 Task: Create a section Code Combat and in the section, add a milestone Chatbot Implementation in the project TreePlan.
Action: Mouse moved to (84, 485)
Screenshot: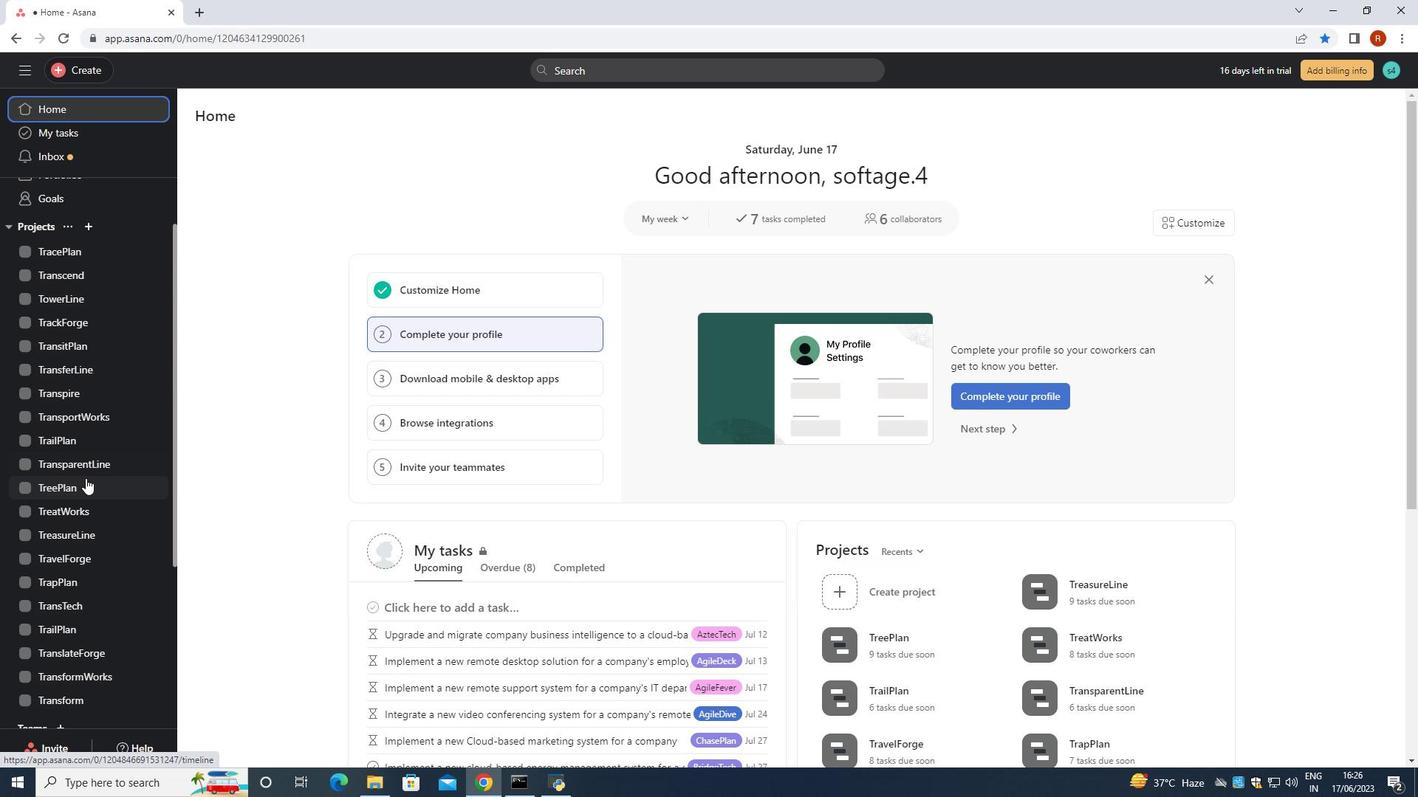 
Action: Mouse pressed left at (84, 485)
Screenshot: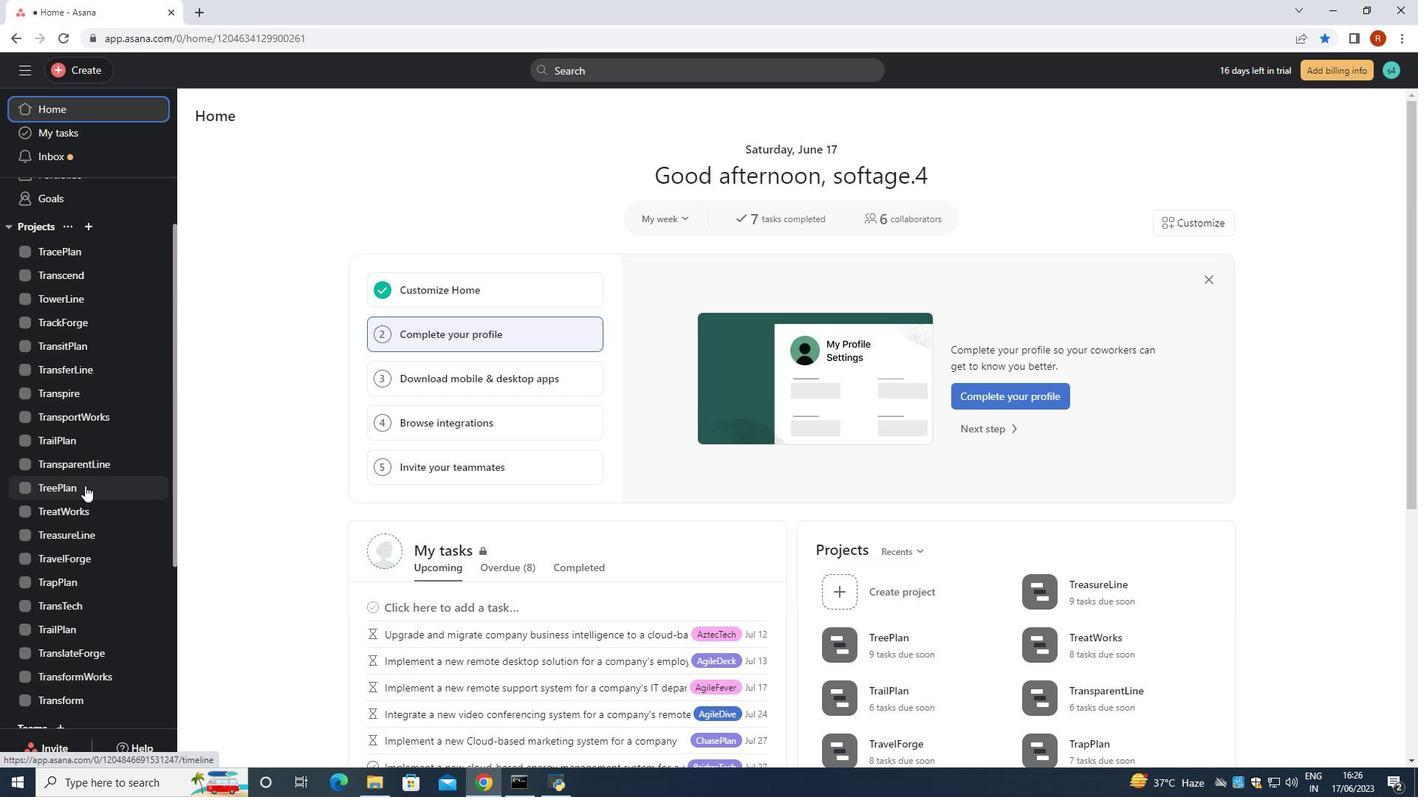 
Action: Mouse moved to (280, 503)
Screenshot: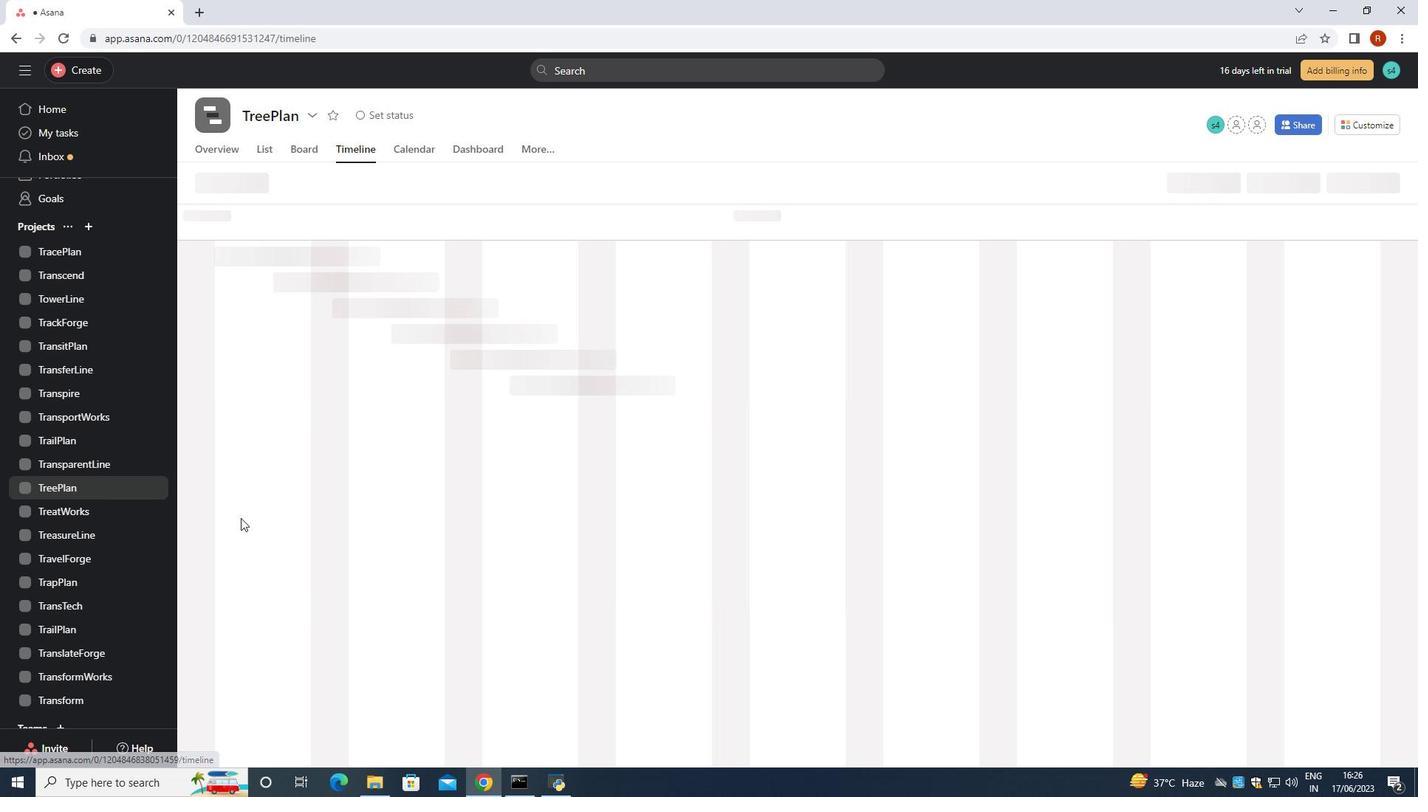 
Action: Mouse scrolled (280, 502) with delta (0, 0)
Screenshot: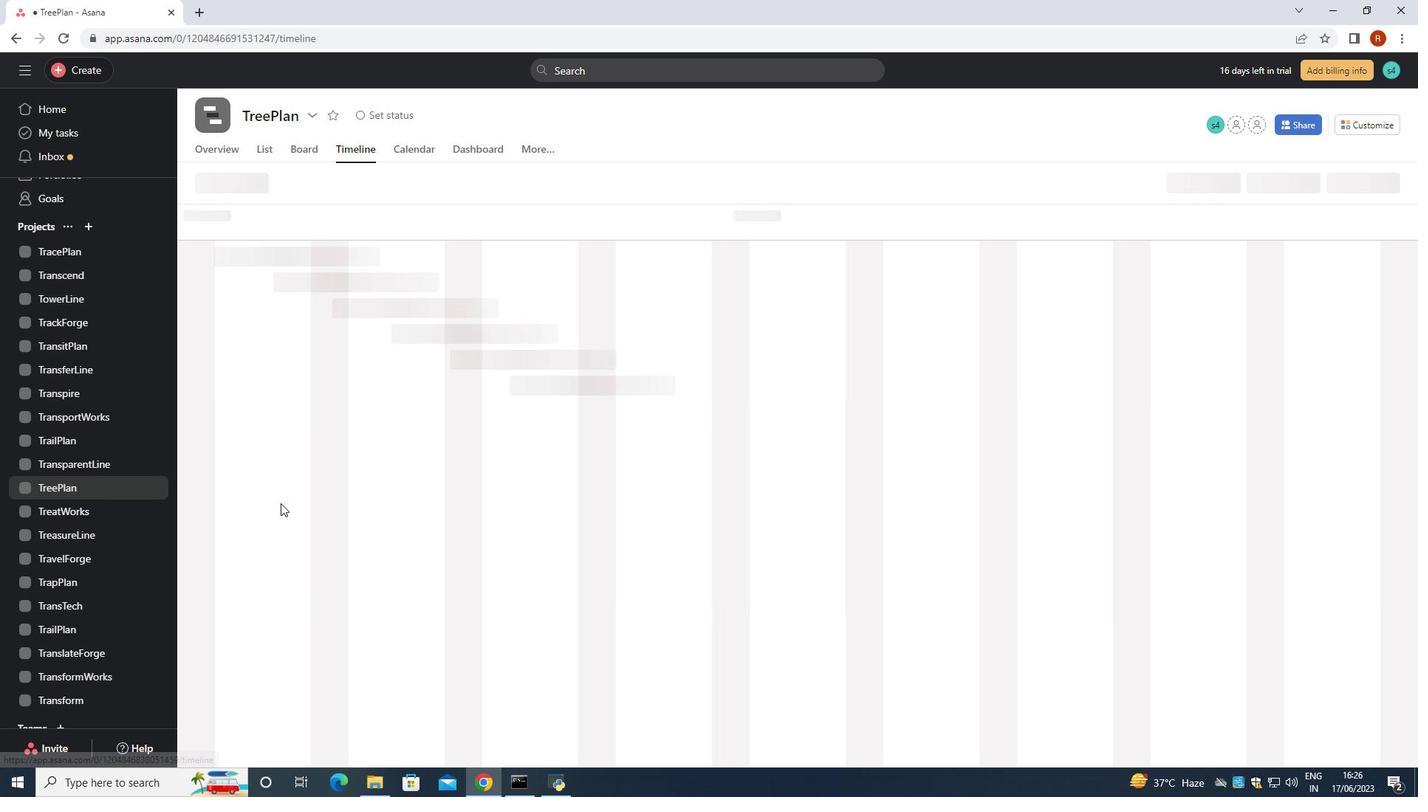 
Action: Mouse scrolled (280, 502) with delta (0, 0)
Screenshot: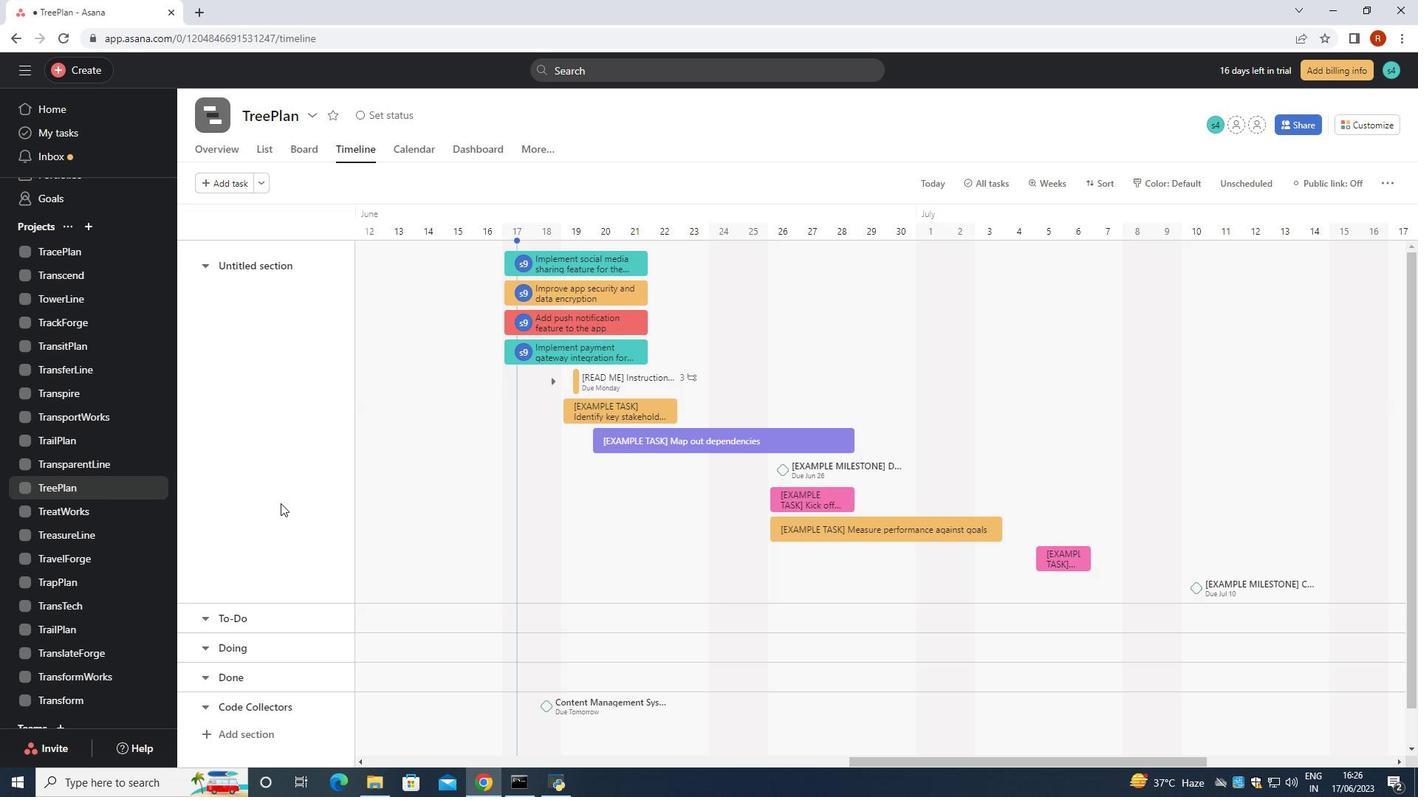 
Action: Mouse scrolled (280, 502) with delta (0, 0)
Screenshot: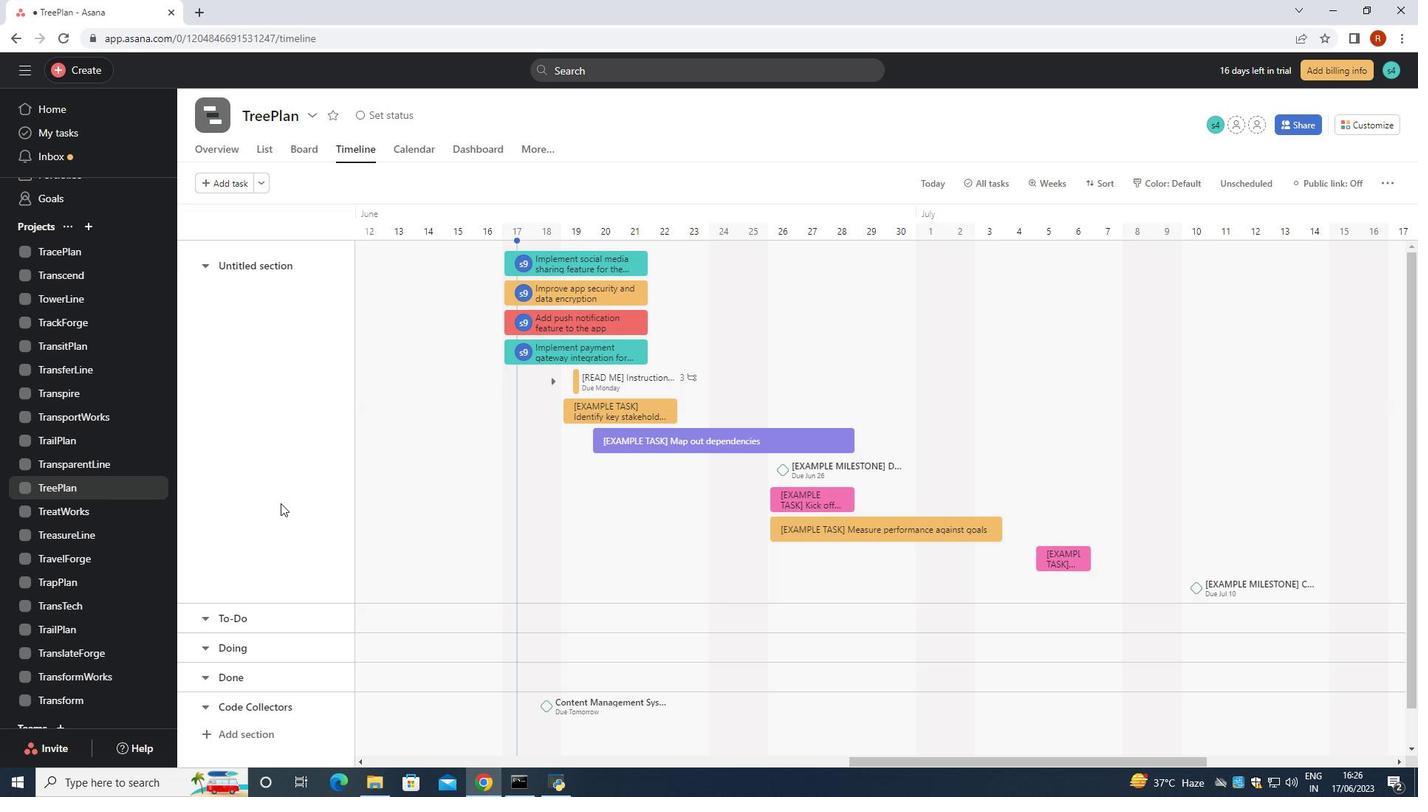 
Action: Mouse scrolled (280, 502) with delta (0, 0)
Screenshot: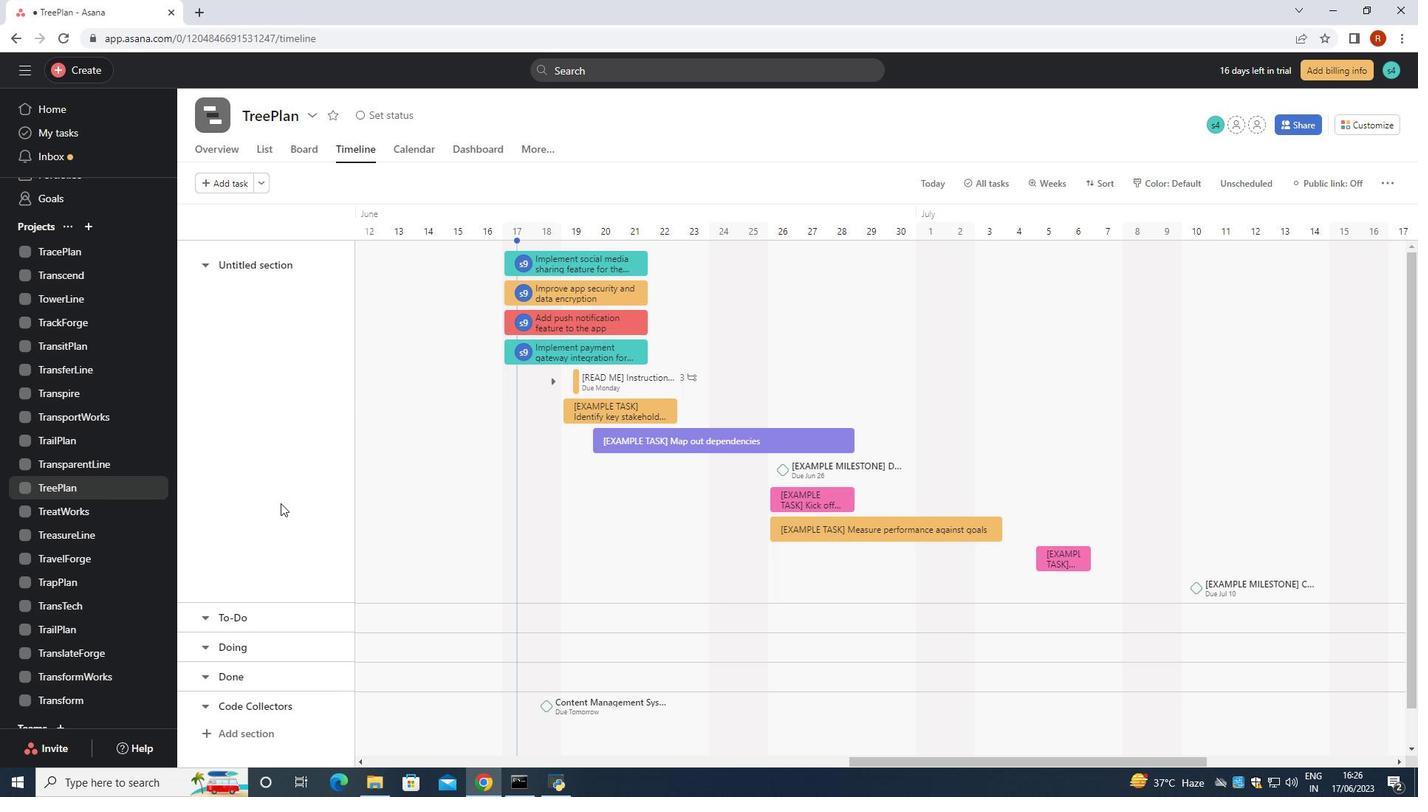 
Action: Mouse moved to (280, 503)
Screenshot: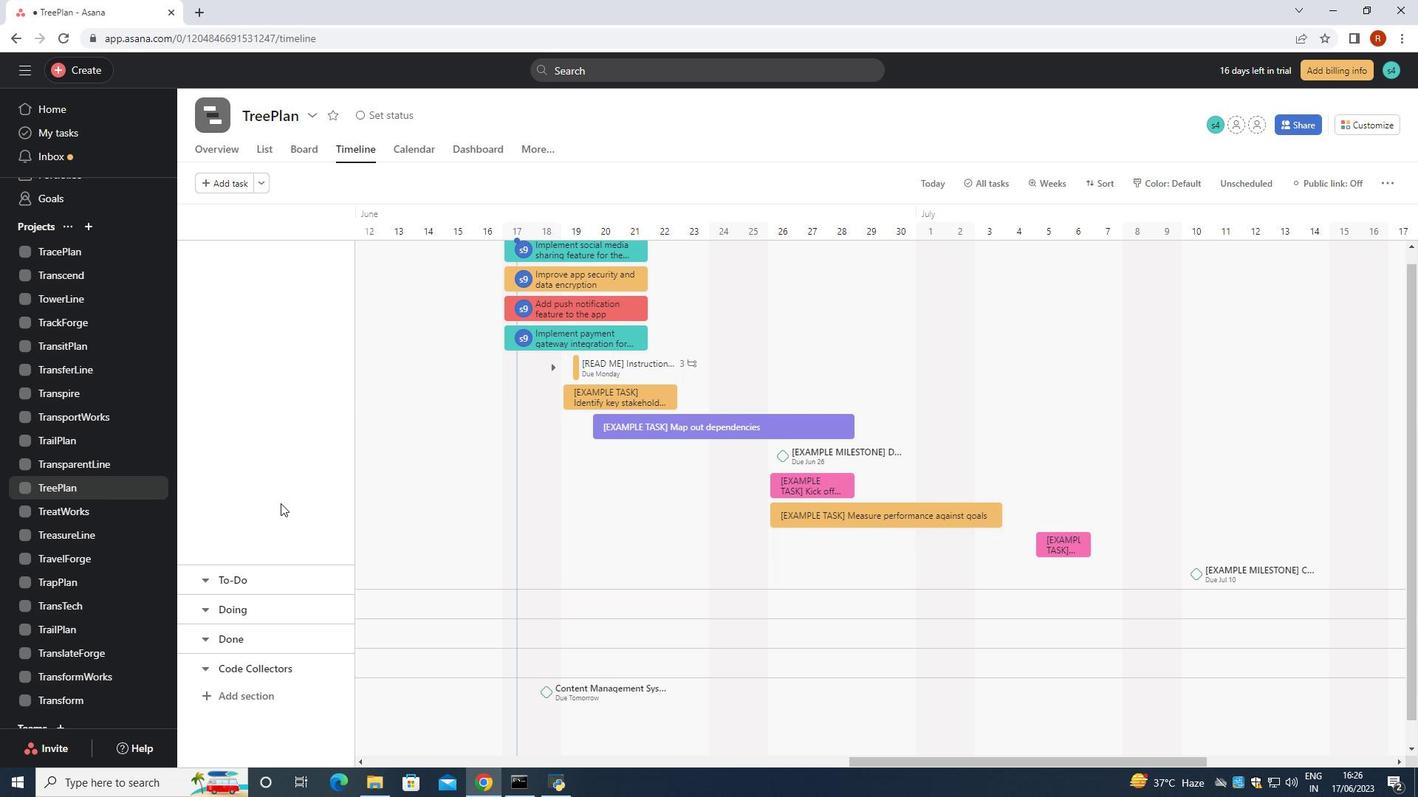 
Action: Mouse scrolled (280, 502) with delta (0, 0)
Screenshot: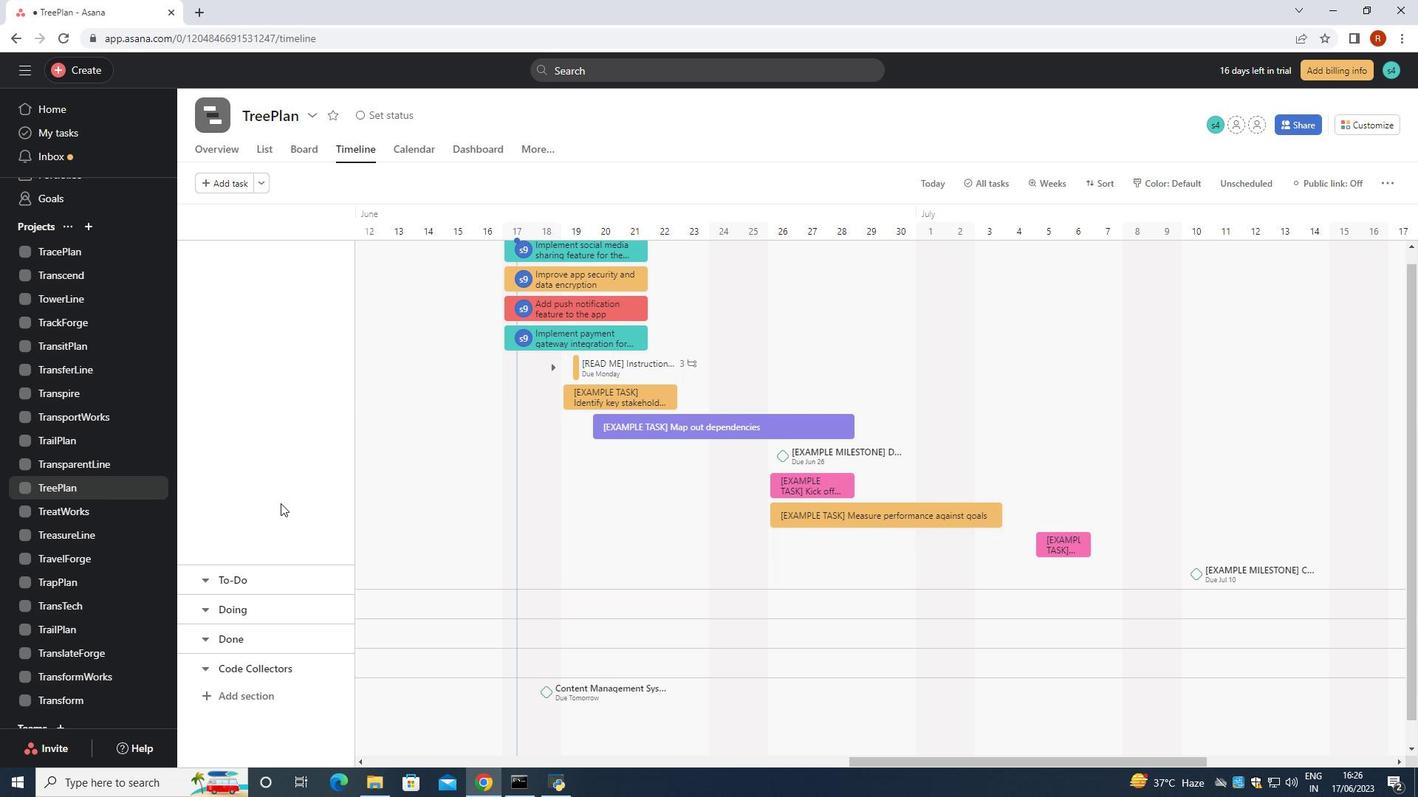 
Action: Mouse moved to (297, 624)
Screenshot: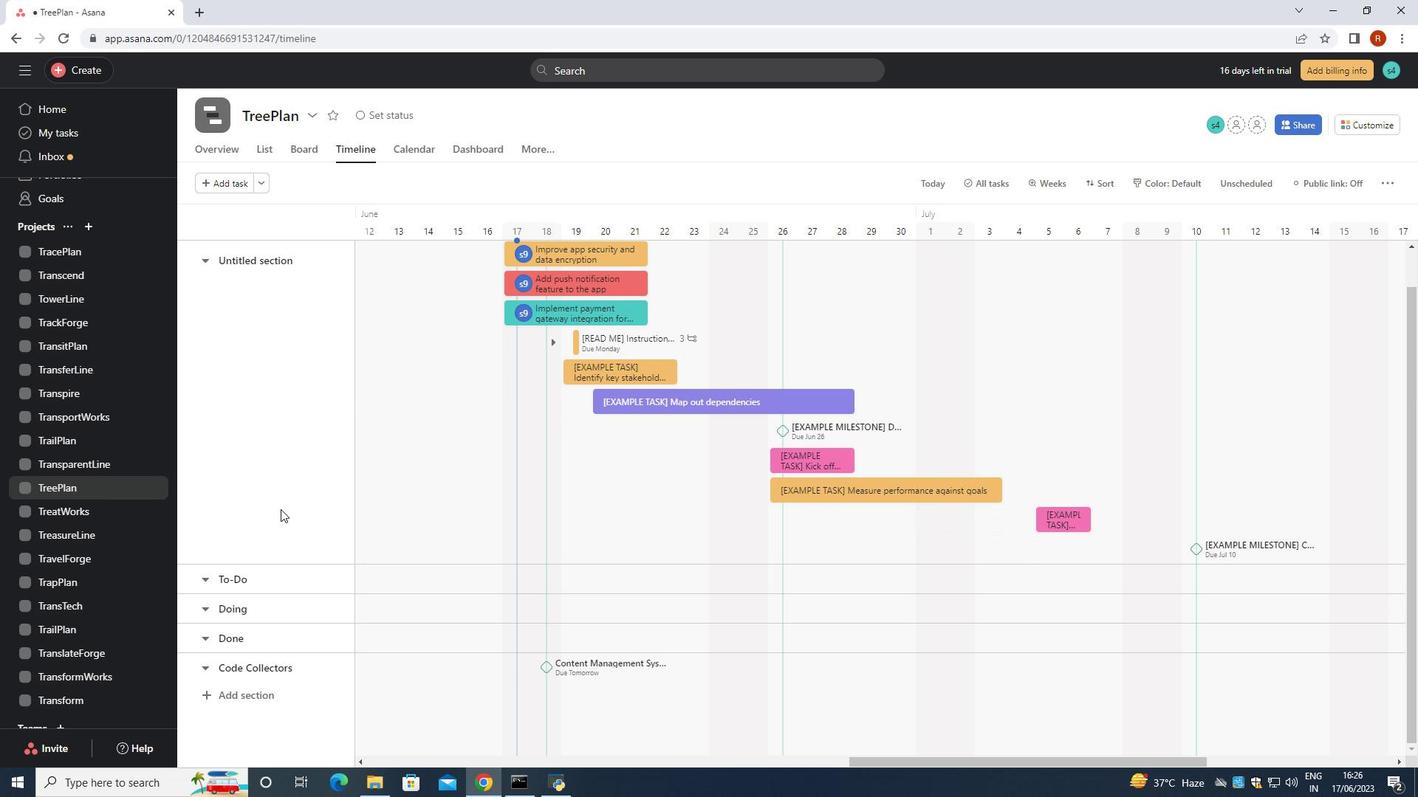
Action: Mouse scrolled (280, 510) with delta (0, 0)
Screenshot: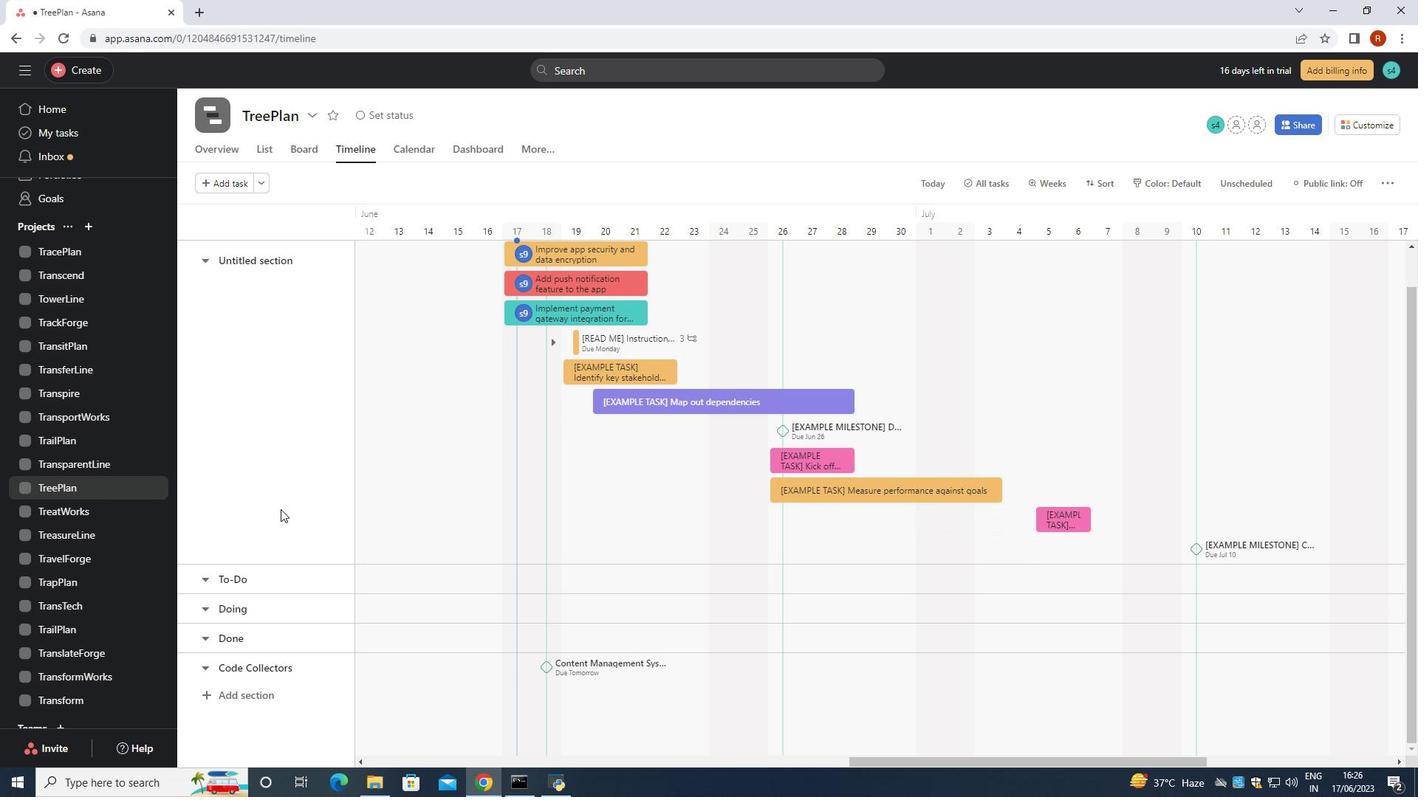 
Action: Mouse moved to (232, 699)
Screenshot: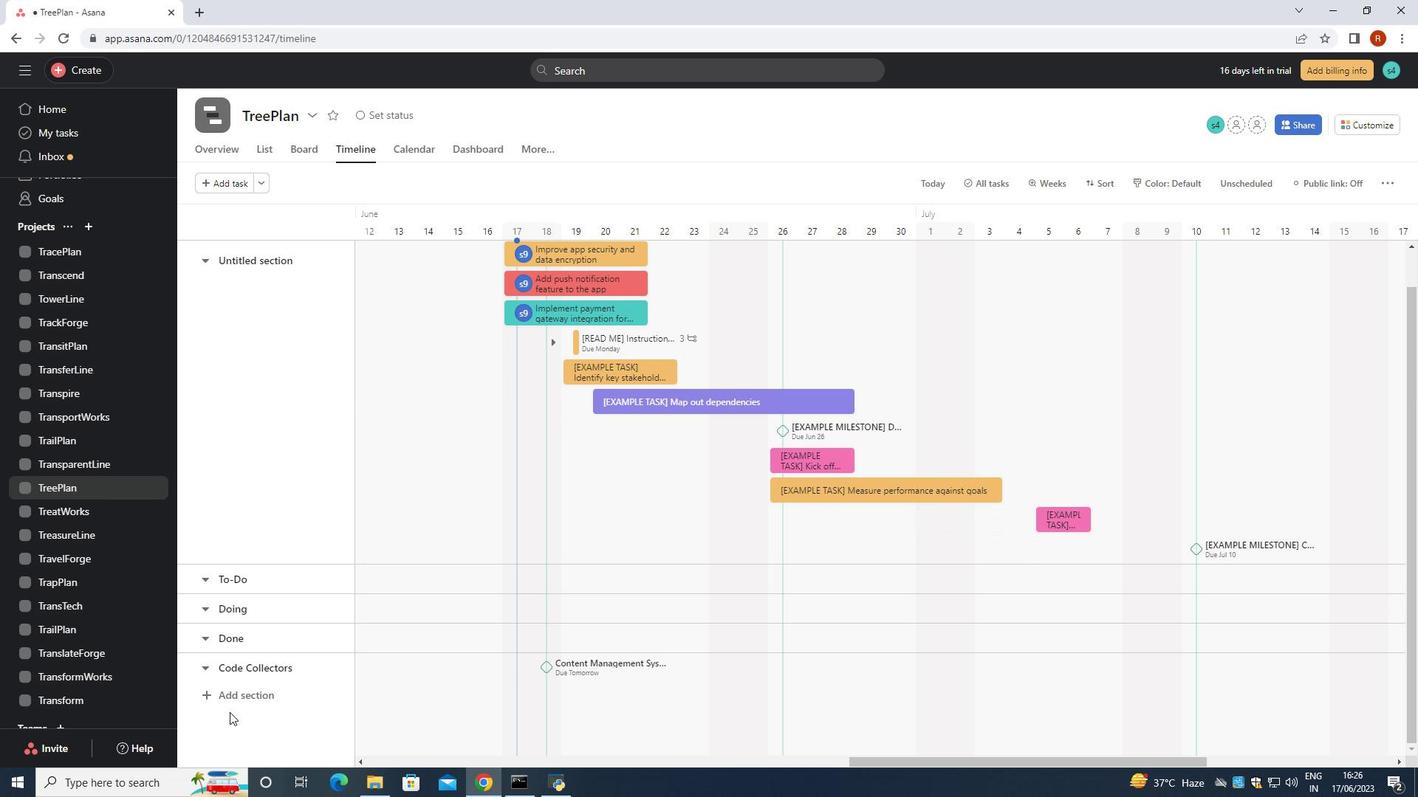 
Action: Mouse pressed left at (232, 699)
Screenshot: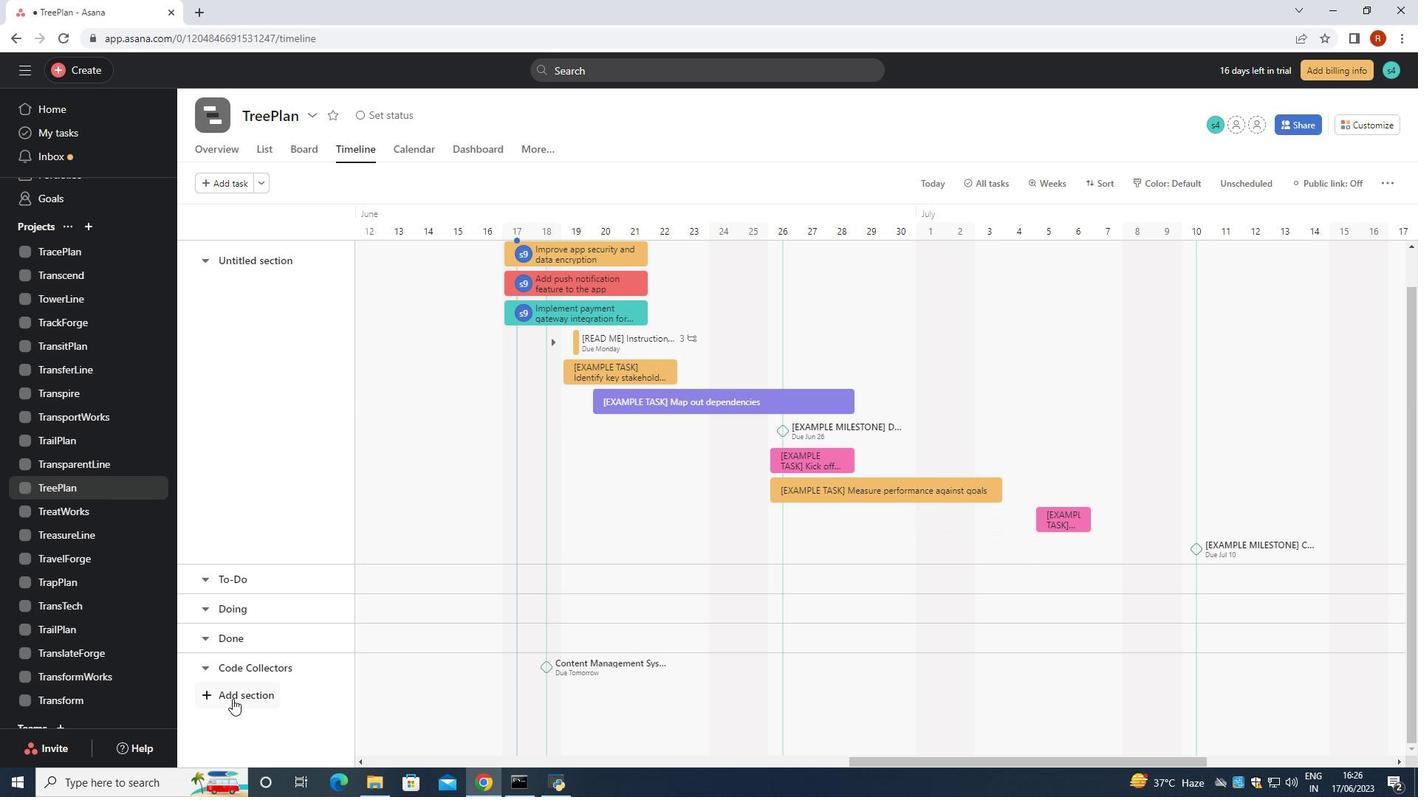 
Action: Key pressed <Key.shift>Code<Key.space><Key.shift>Combat<Key.space>
Screenshot: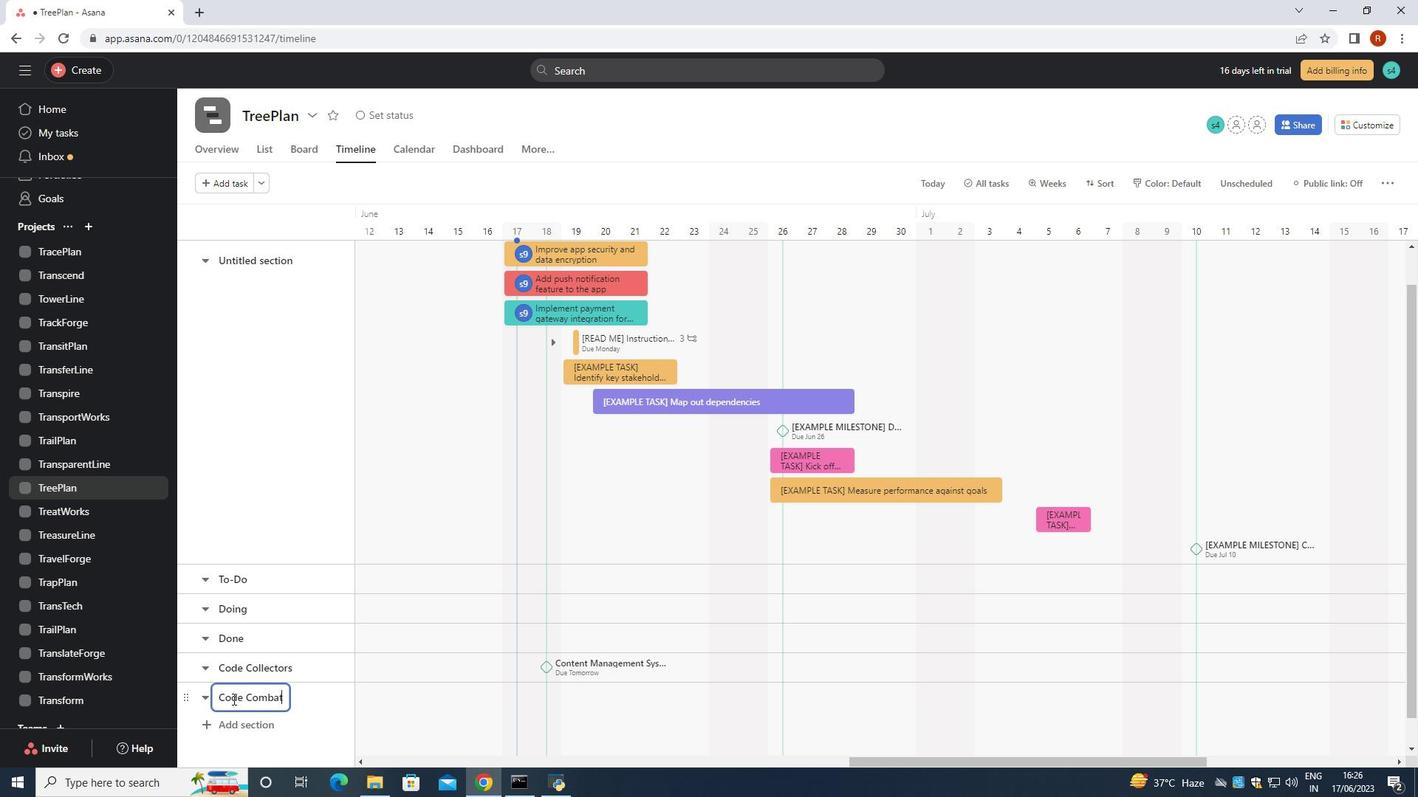 
Action: Mouse moved to (469, 700)
Screenshot: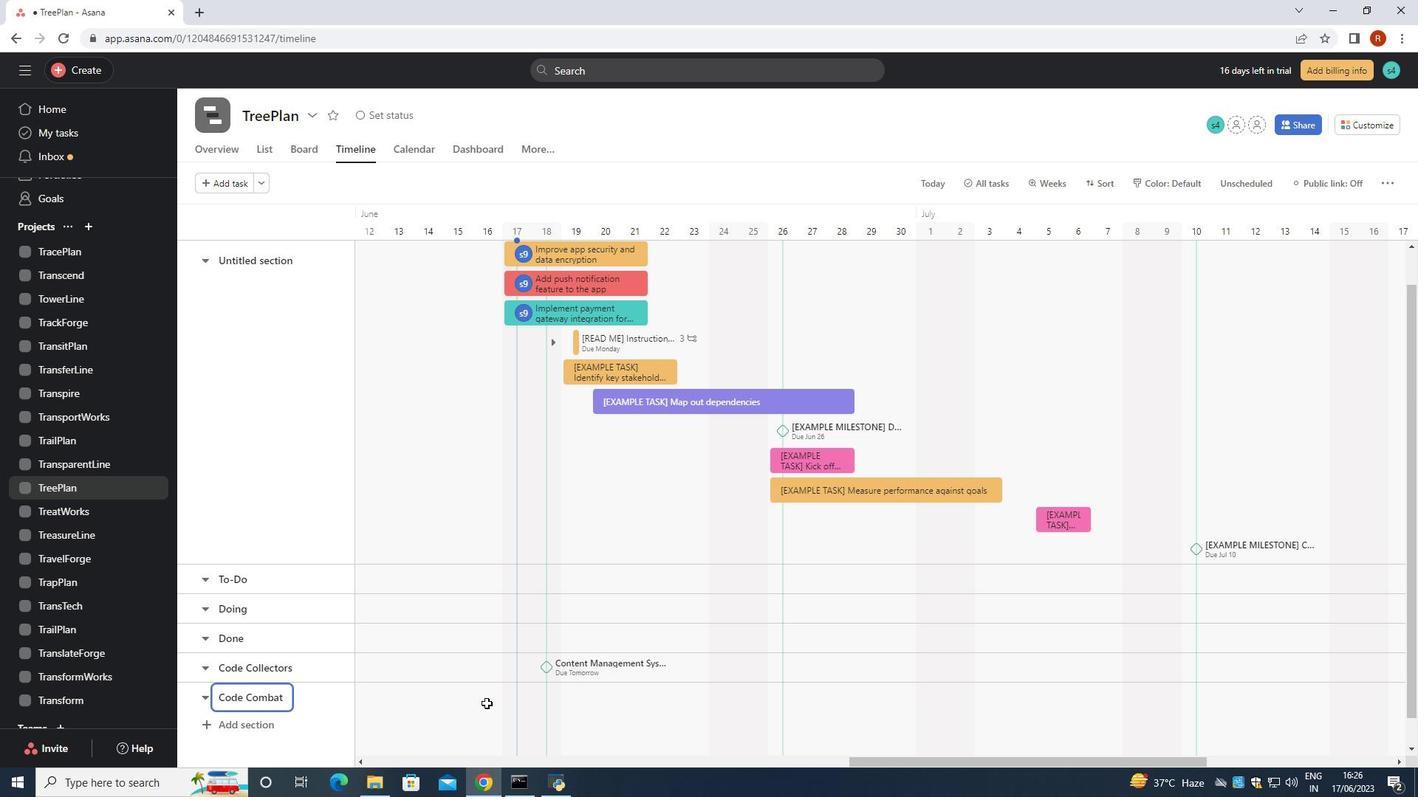 
Action: Mouse pressed left at (469, 700)
Screenshot: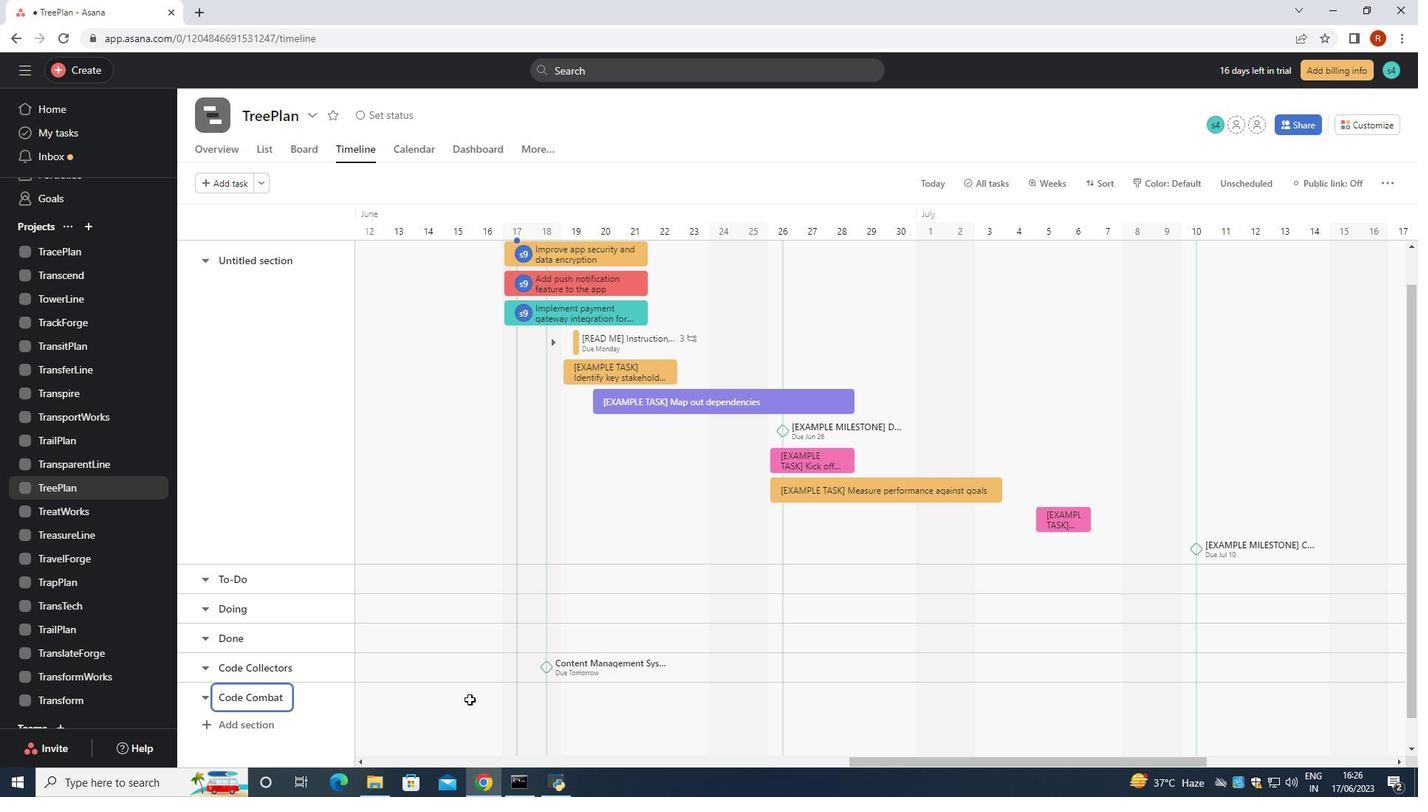 
Action: Key pressed <Key.shift><Key.shift><Key.shift><Key.shift><Key.shift><Key.shift><Key.shift><Key.shift><Key.shift><Key.shift>Chatbot<Key.space>
Screenshot: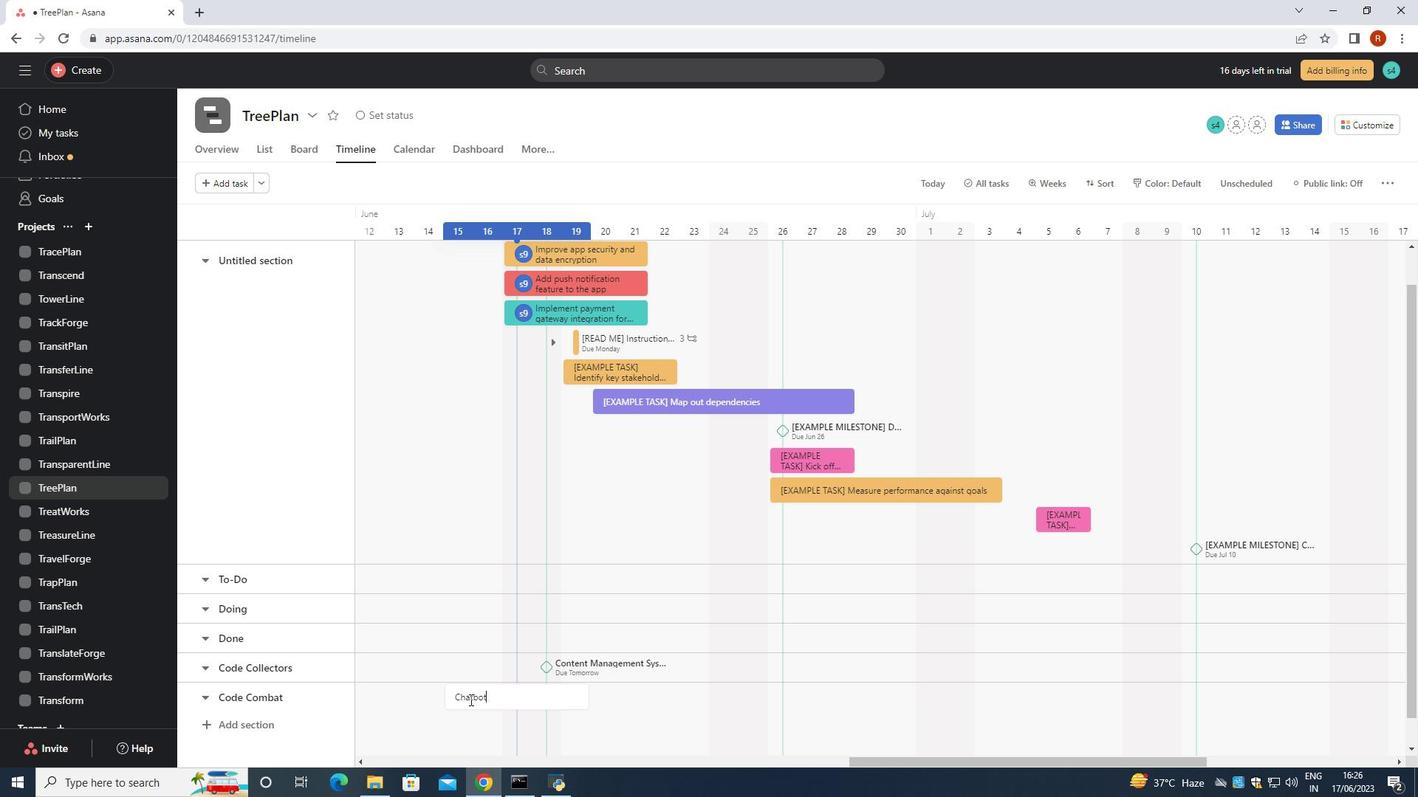 
Action: Mouse moved to (602, 689)
Screenshot: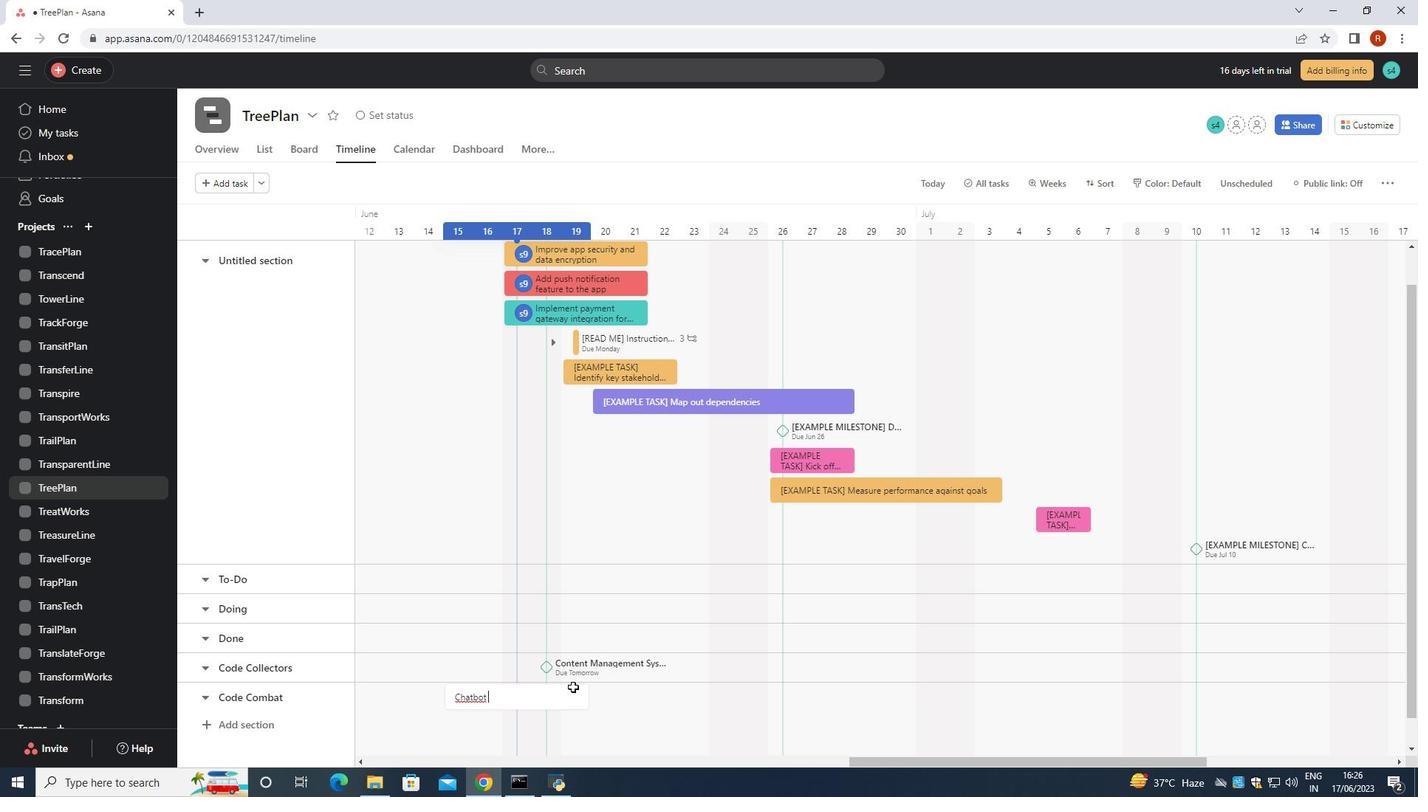 
Action: Key pressed <Key.shift><Key.shift><Key.shift>Implementation<Key.space><Key.enter>
Screenshot: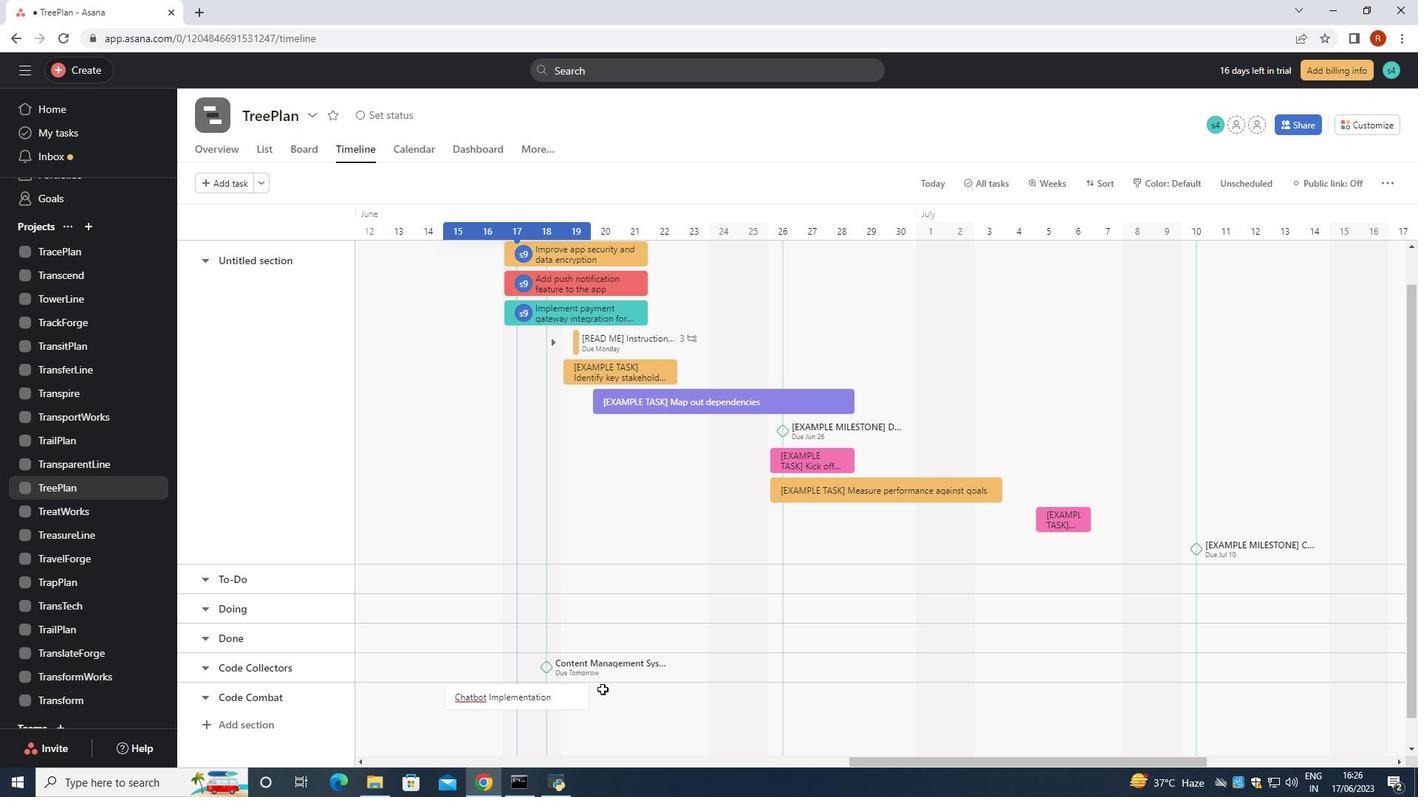 
Action: Mouse moved to (548, 689)
Screenshot: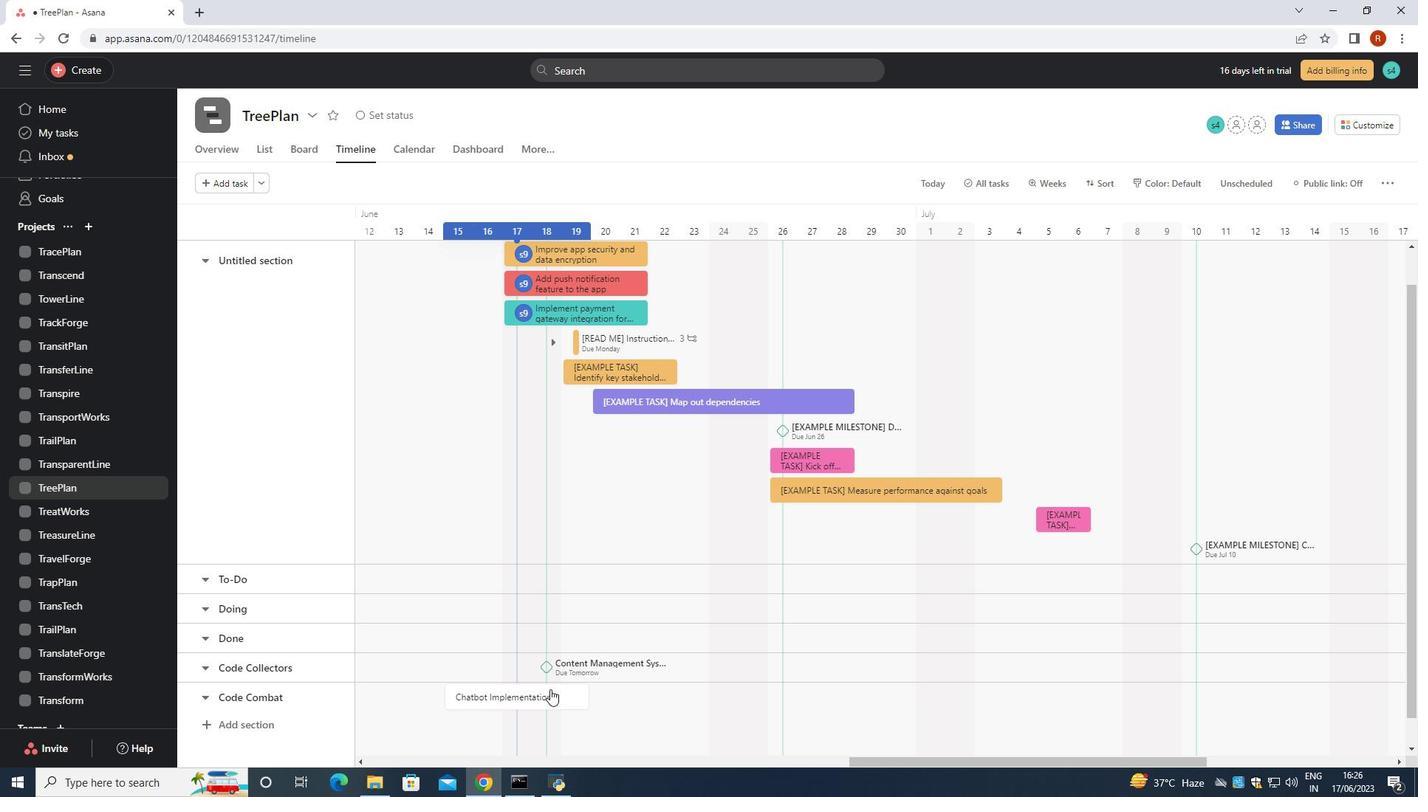 
Action: Mouse pressed right at (548, 689)
Screenshot: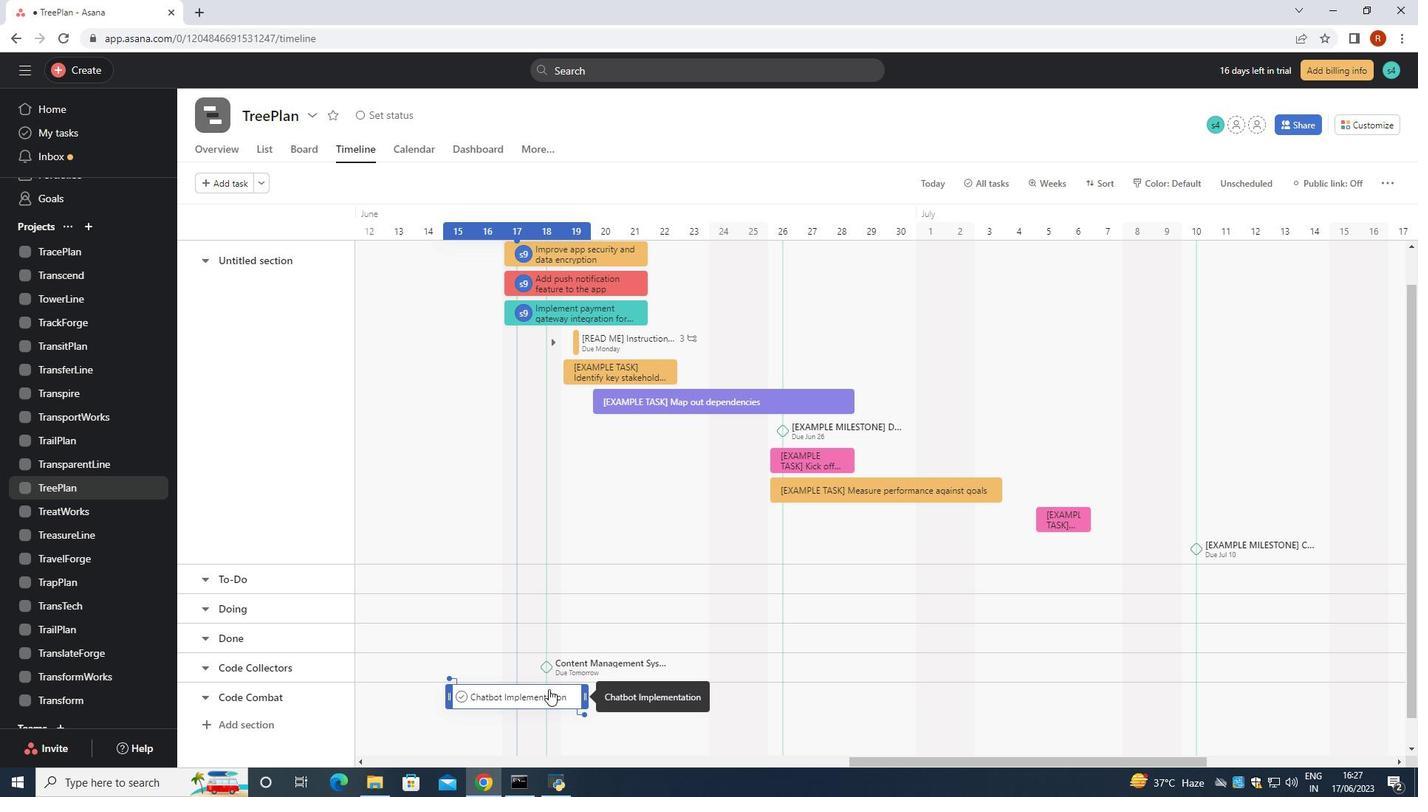 
Action: Mouse moved to (620, 615)
Screenshot: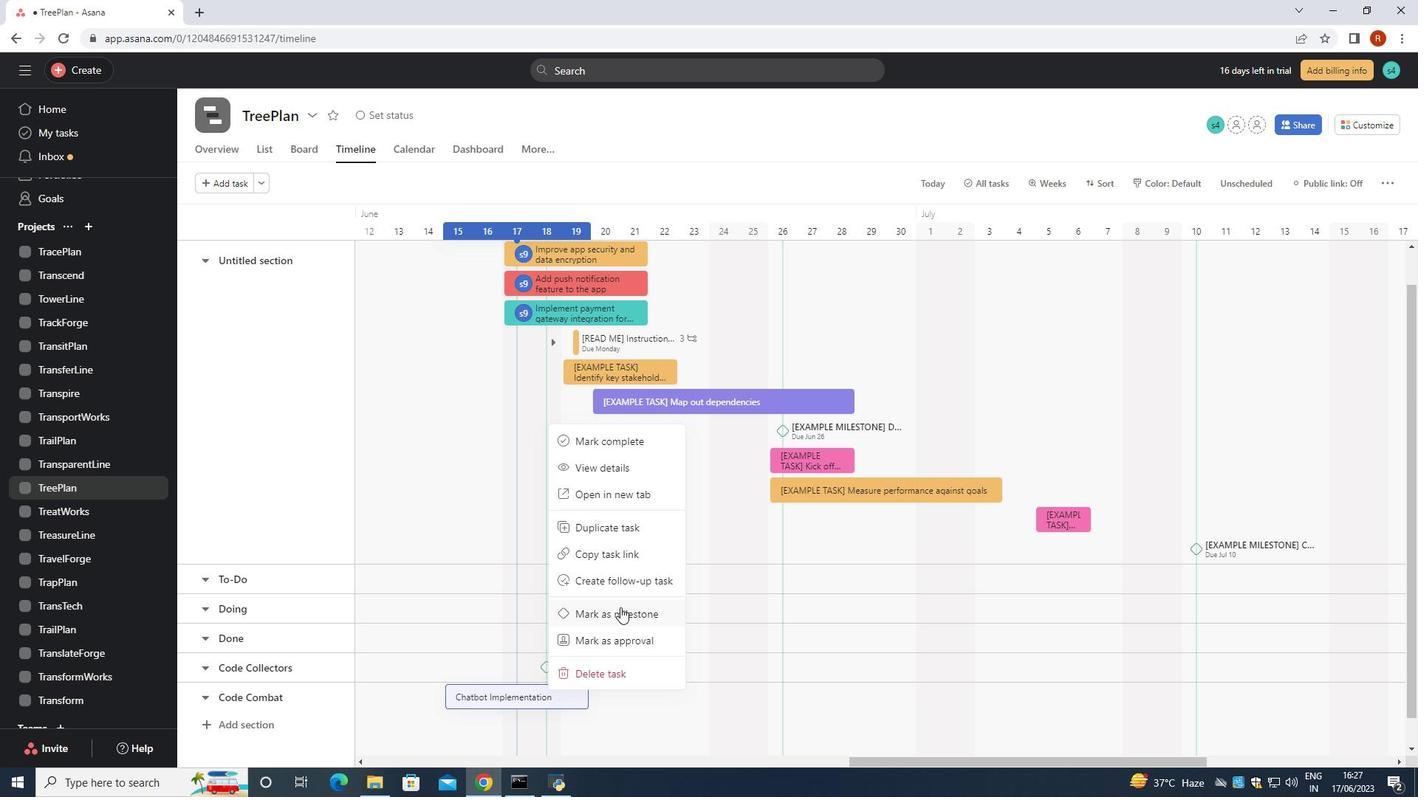 
Action: Mouse pressed left at (620, 615)
Screenshot: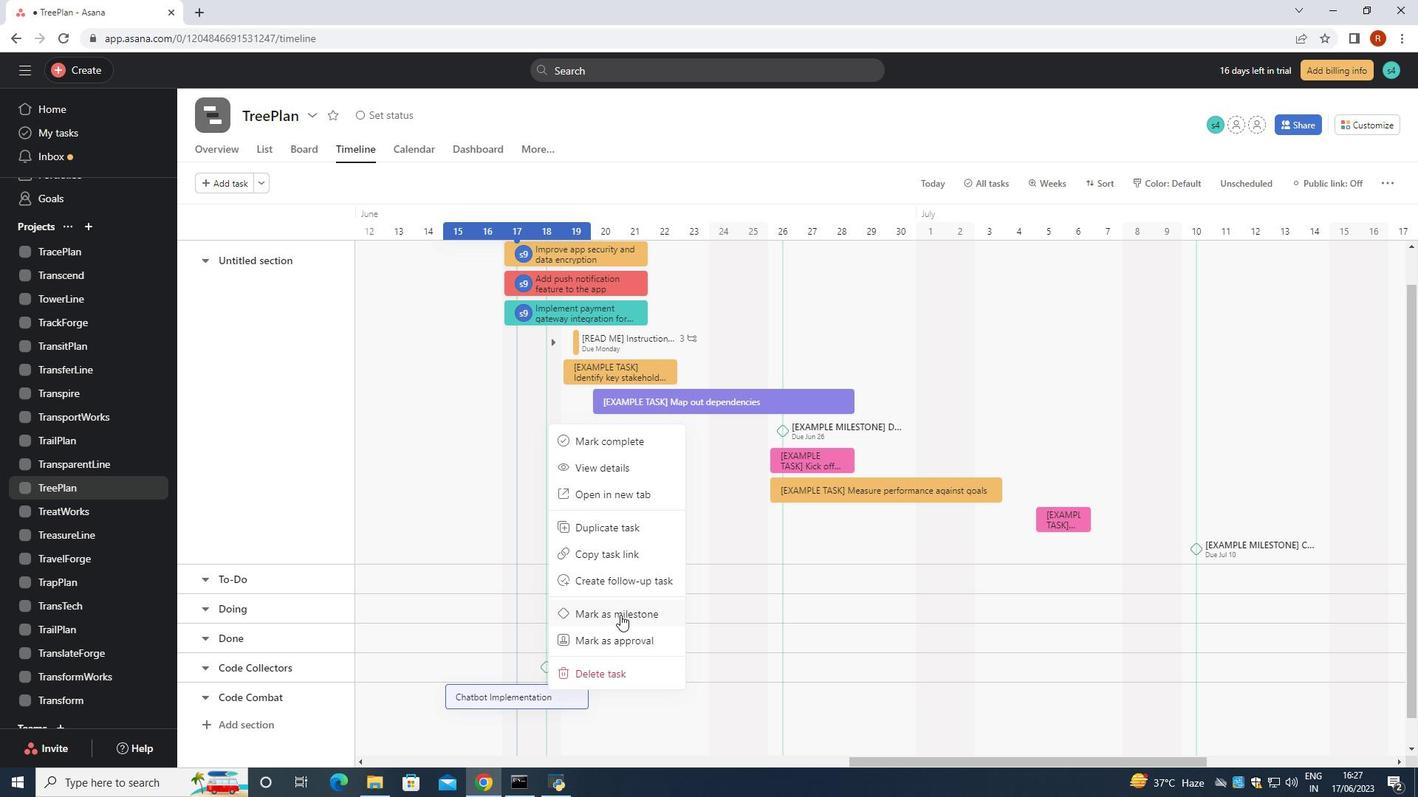 
Action: Mouse moved to (273, 606)
Screenshot: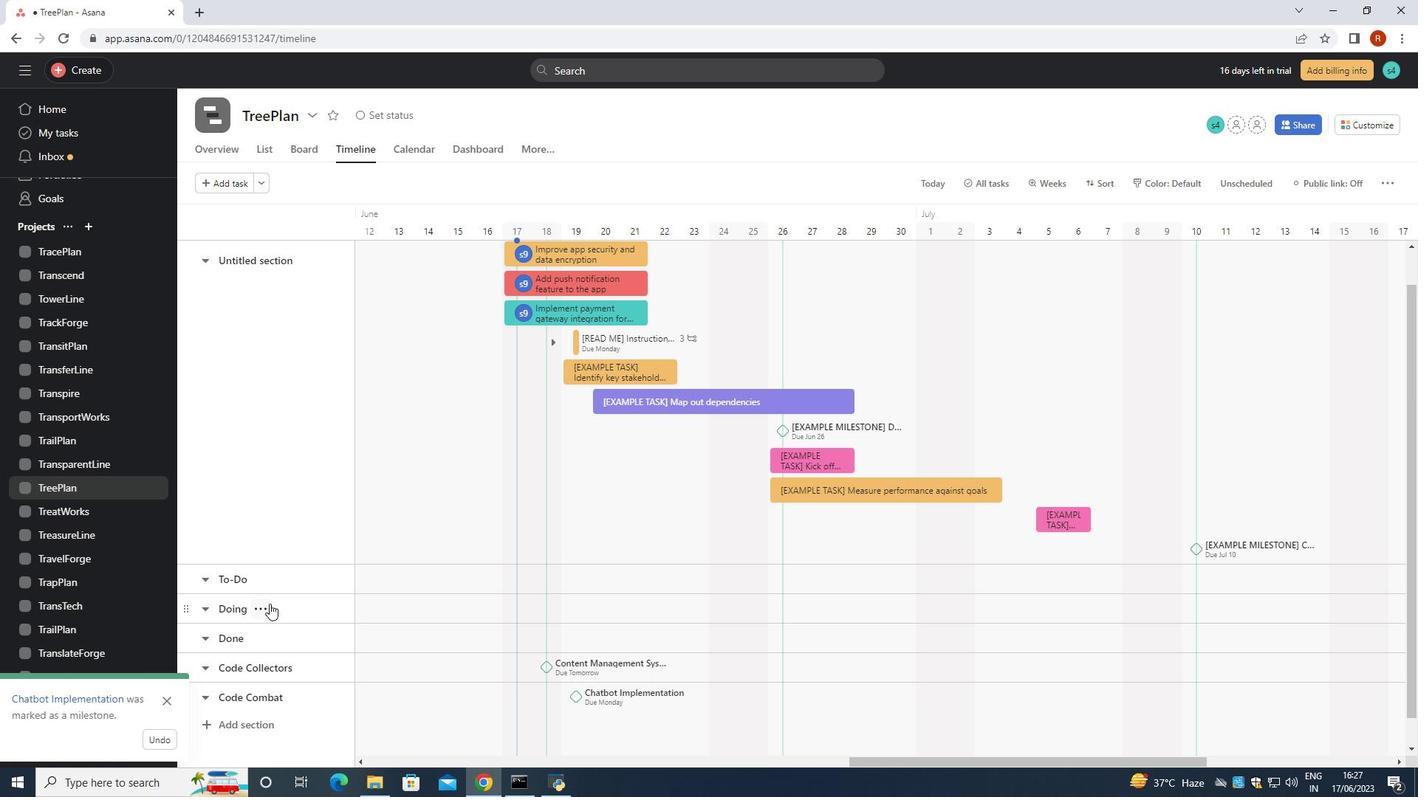
